 Task: Establish a new workspace for the overall data analytics initiative.
Action: Mouse moved to (966, 55)
Screenshot: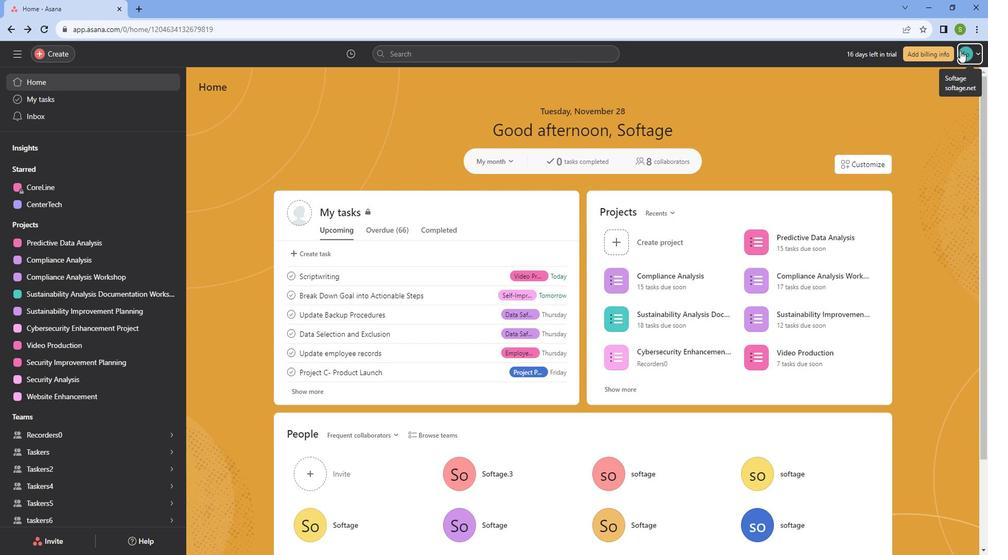 
Action: Mouse pressed left at (966, 55)
Screenshot: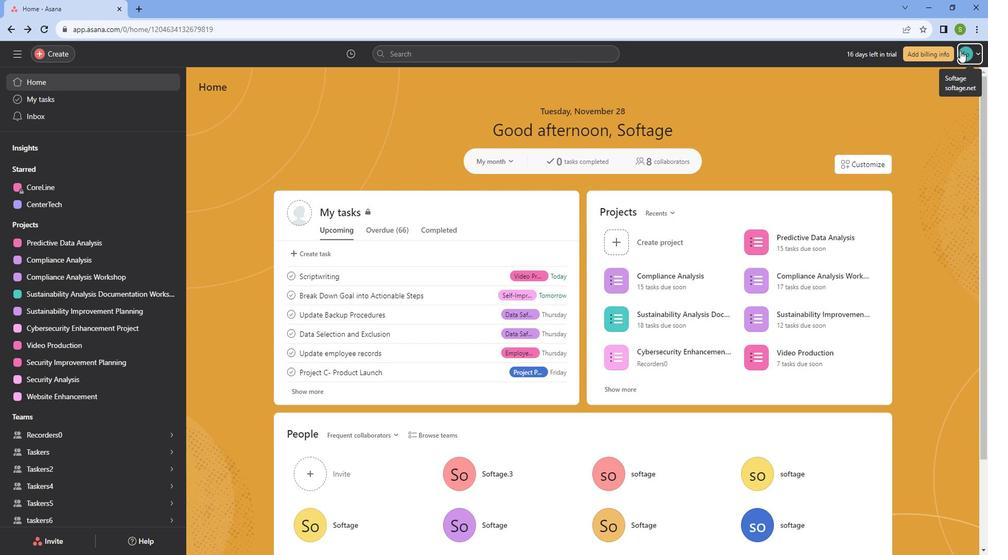 
Action: Mouse moved to (867, 235)
Screenshot: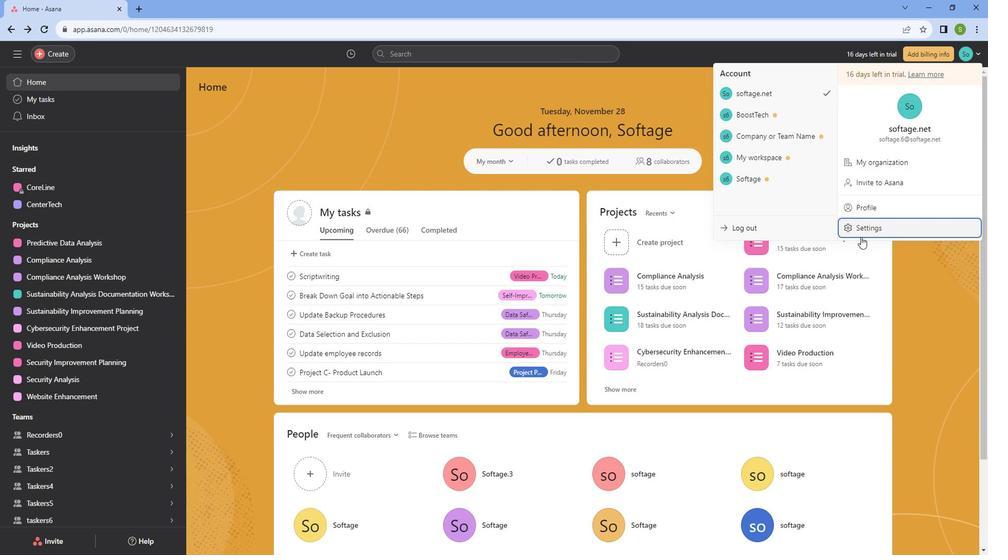 
Action: Mouse pressed left at (867, 235)
Screenshot: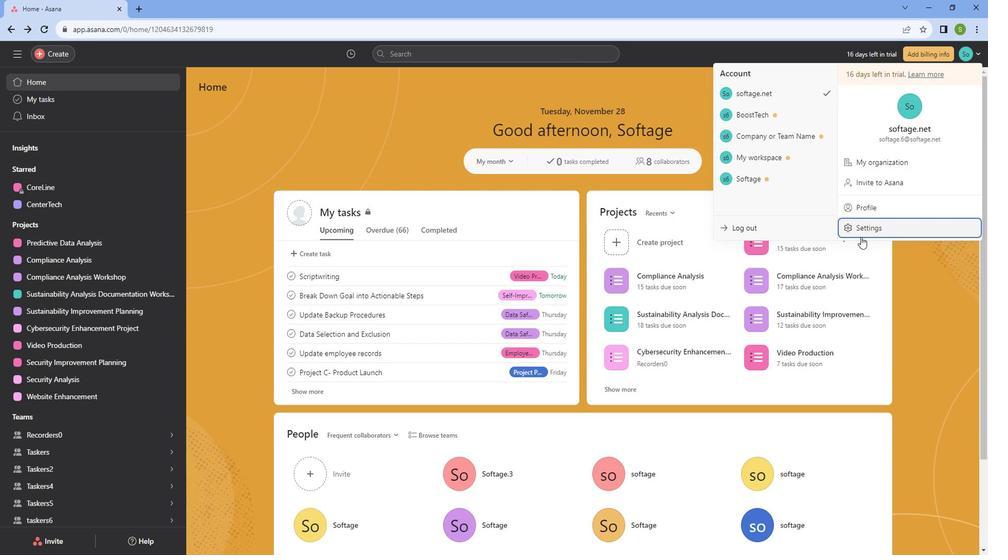 
Action: Mouse moved to (500, 133)
Screenshot: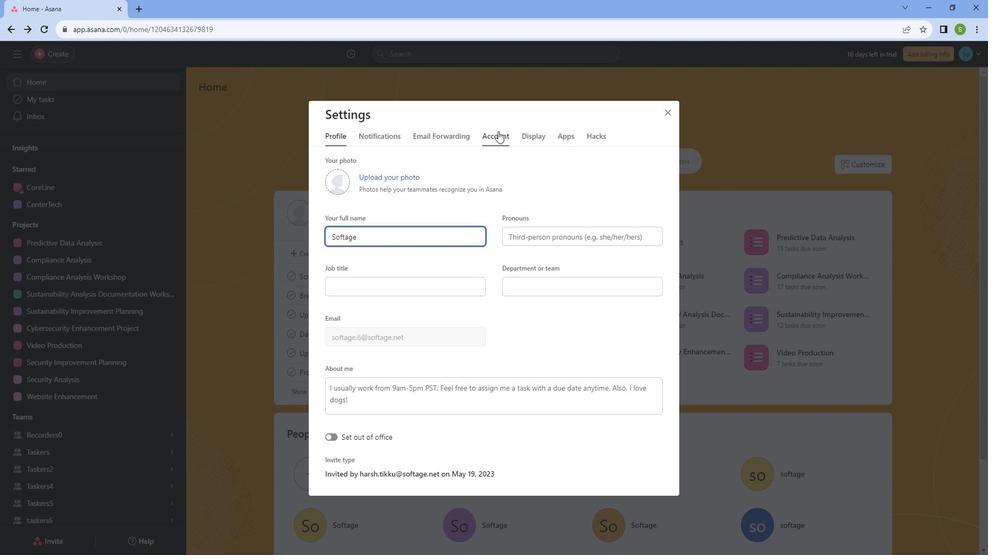 
Action: Mouse pressed left at (500, 133)
Screenshot: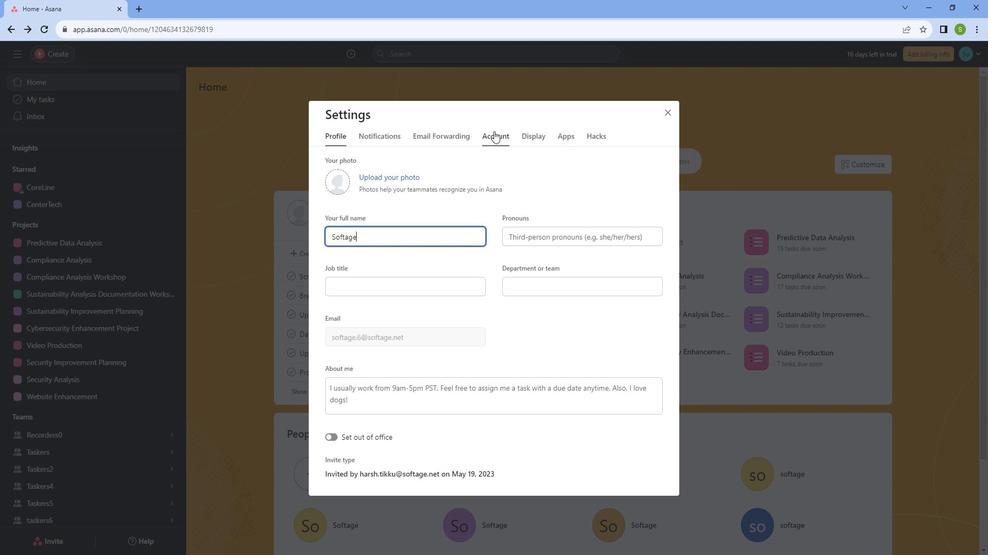 
Action: Mouse moved to (437, 241)
Screenshot: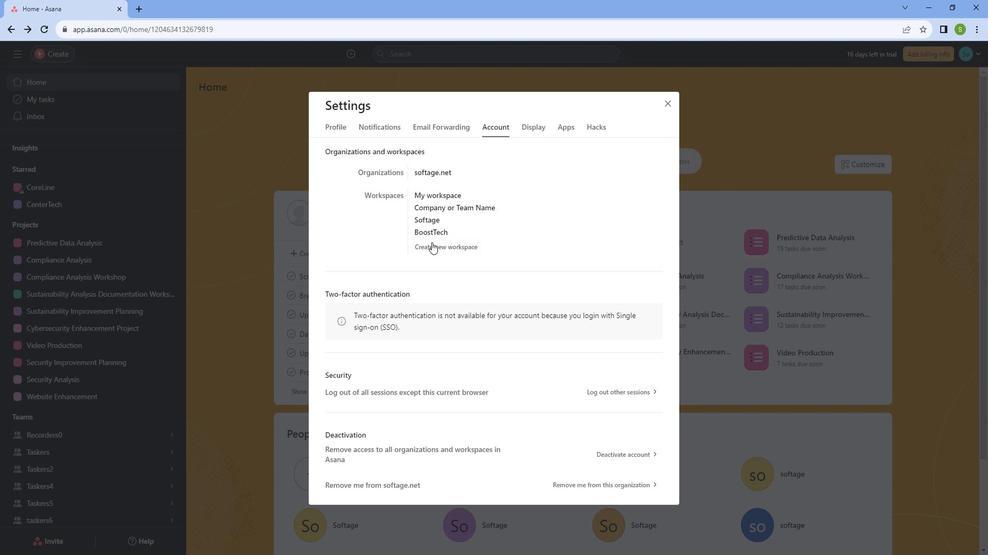 
Action: Mouse pressed left at (437, 241)
Screenshot: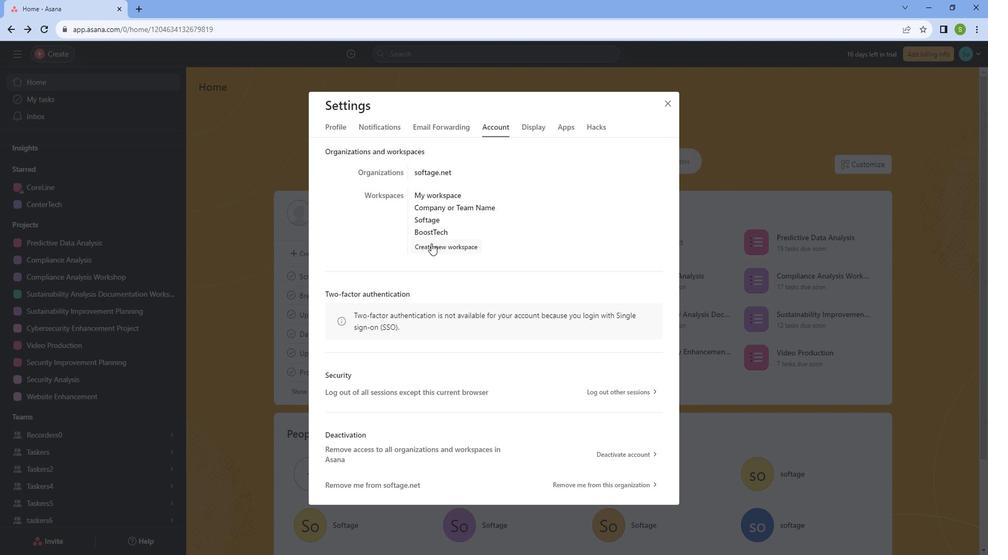 
Action: Mouse moved to (427, 271)
Screenshot: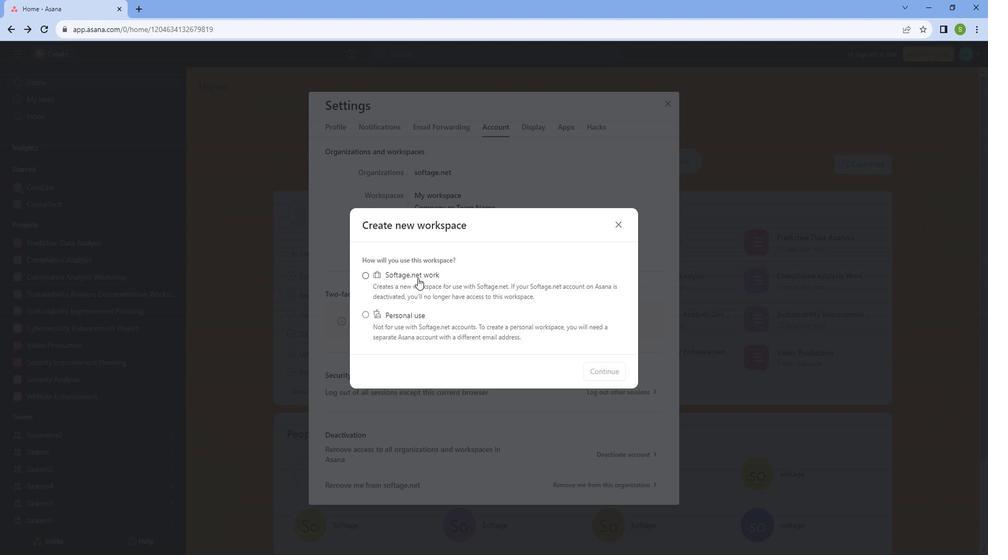 
Action: Mouse pressed left at (427, 271)
Screenshot: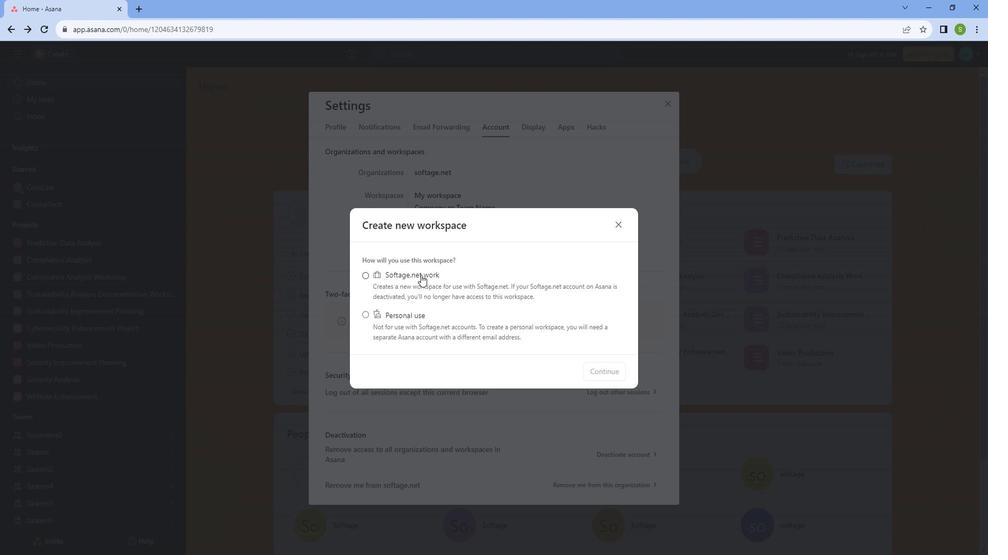 
Action: Mouse moved to (601, 368)
Screenshot: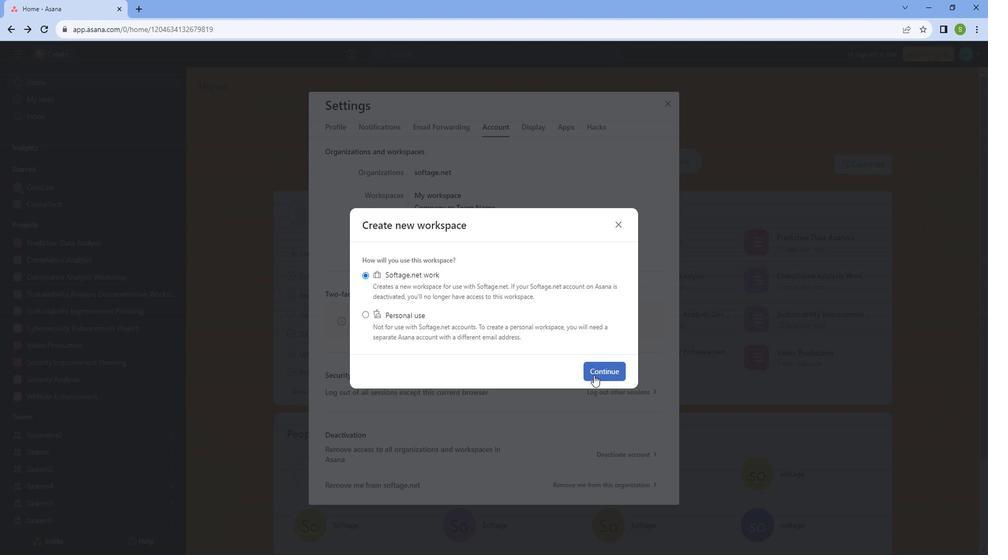 
Action: Mouse pressed left at (601, 368)
Screenshot: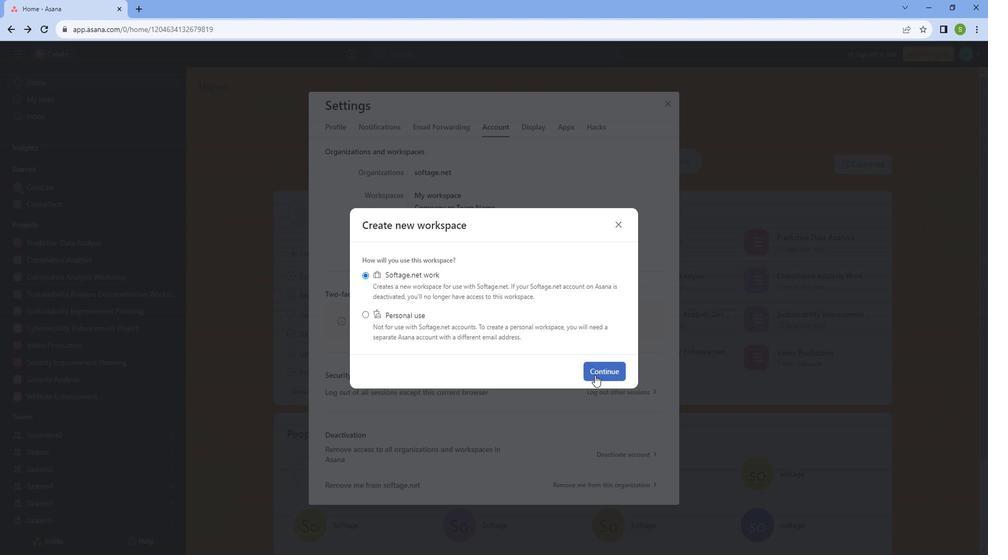 
Action: Mouse moved to (518, 269)
Screenshot: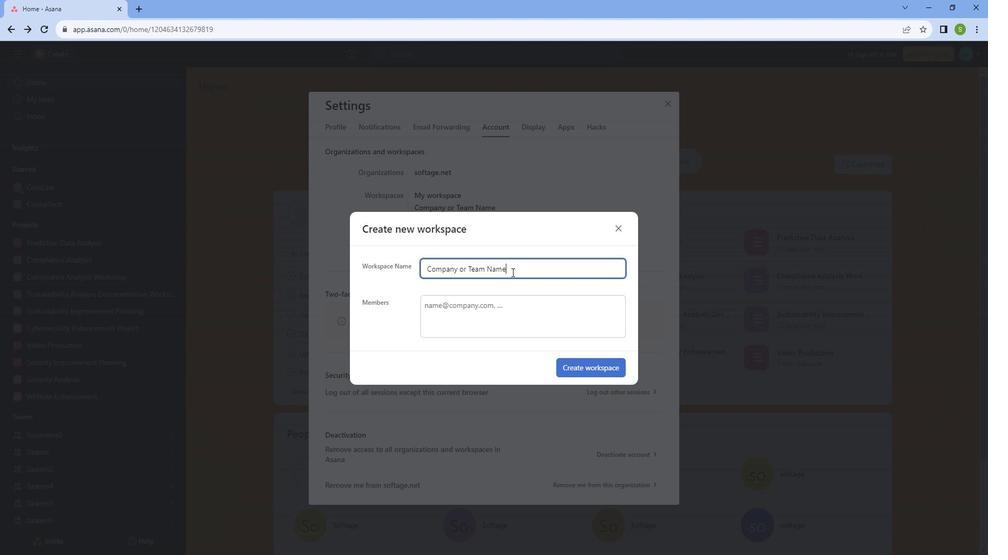 
Action: Mouse pressed left at (518, 269)
Screenshot: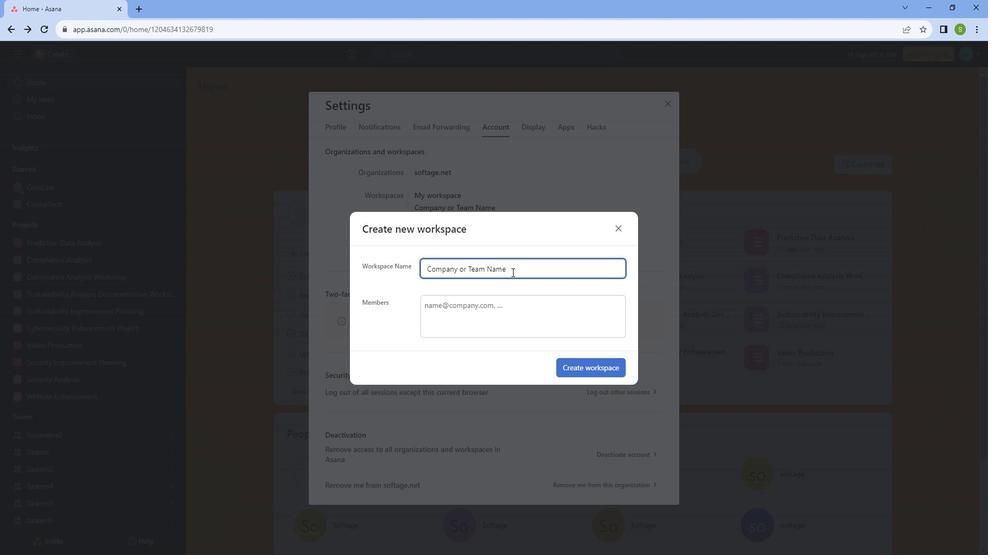
Action: Mouse pressed left at (518, 269)
Screenshot: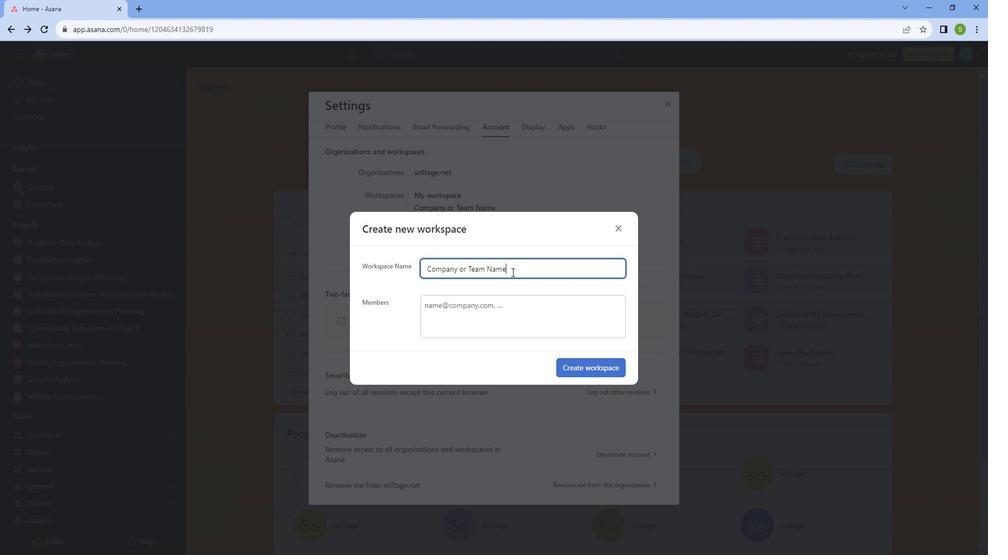 
Action: Mouse moved to (420, 252)
Screenshot: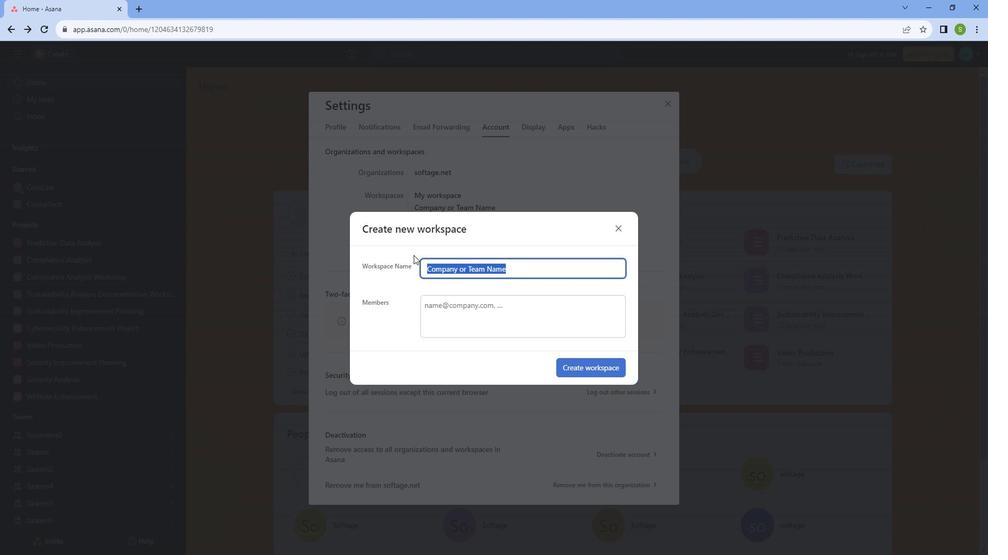 
Action: Key pressed <Key.backspace><Key.caps_lock>S<Key.caps_lock>o
Screenshot: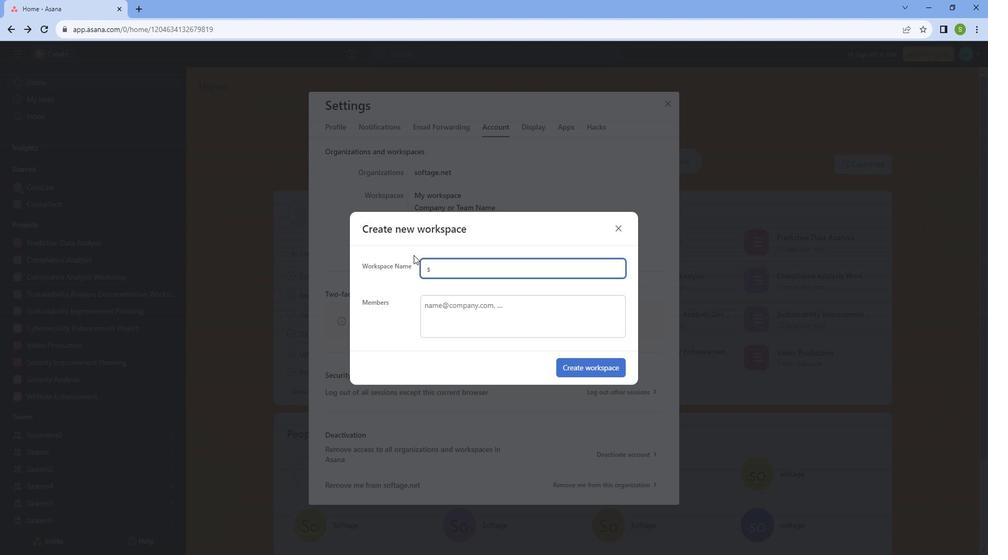 
Action: Mouse moved to (408, 164)
Screenshot: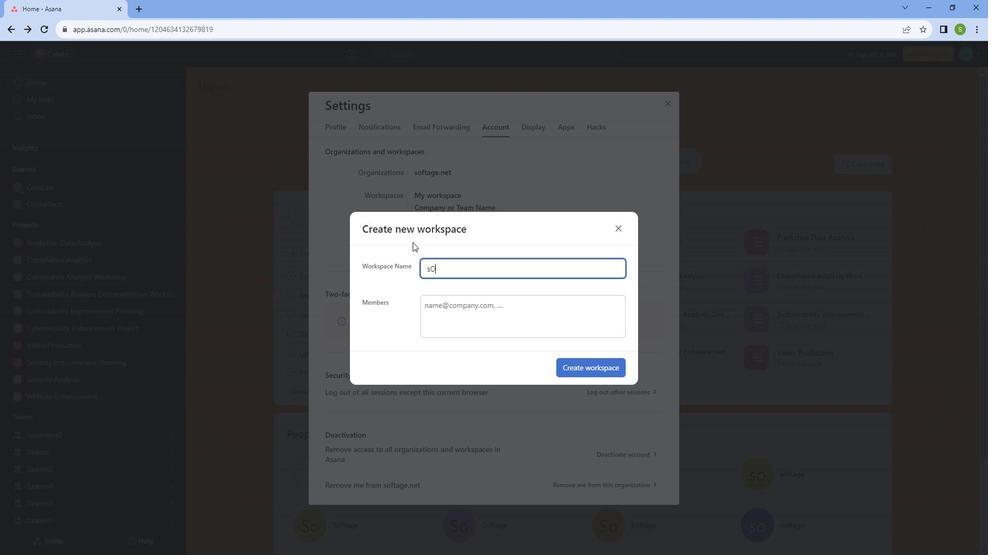 
Action: Key pressed f
Screenshot: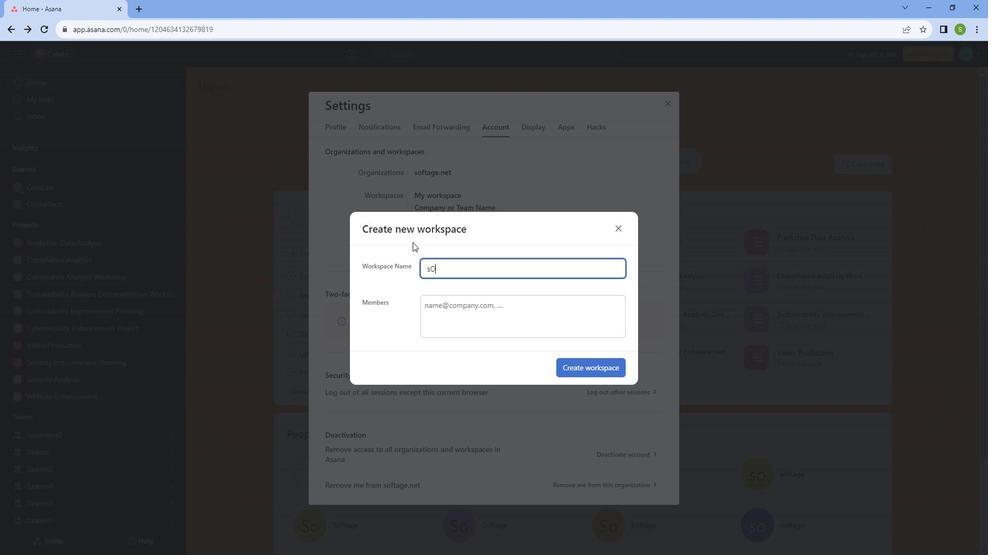 
Action: Mouse moved to (382, 6)
Screenshot: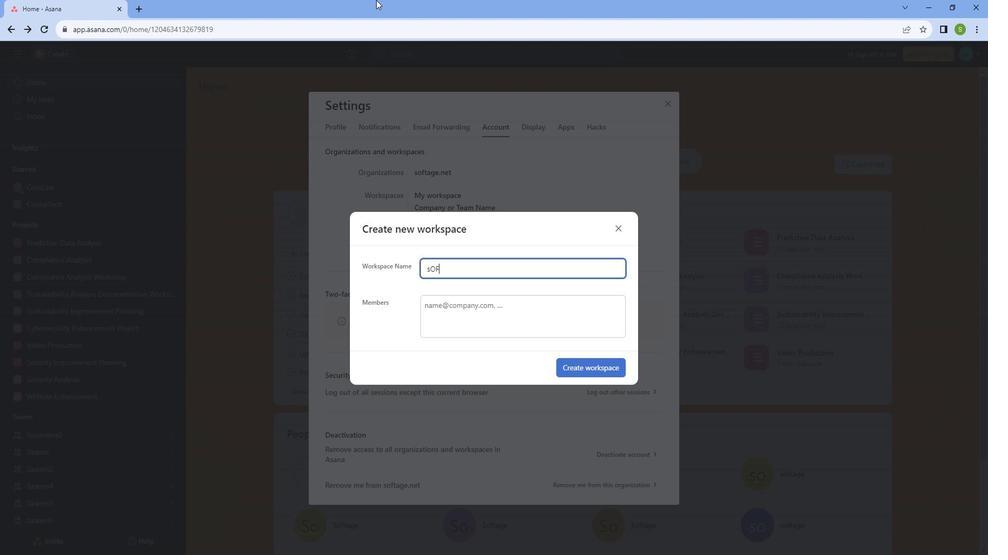 
Action: Key pressed tage<Key.backspace><Key.backspace><Key.backspace><Key.backspace><Key.backspace><Key.backspace><Key.backspace><Key.backspace><Key.backspace><Key.backspace>s<Key.caps_lock>OFTAGE
Screenshot: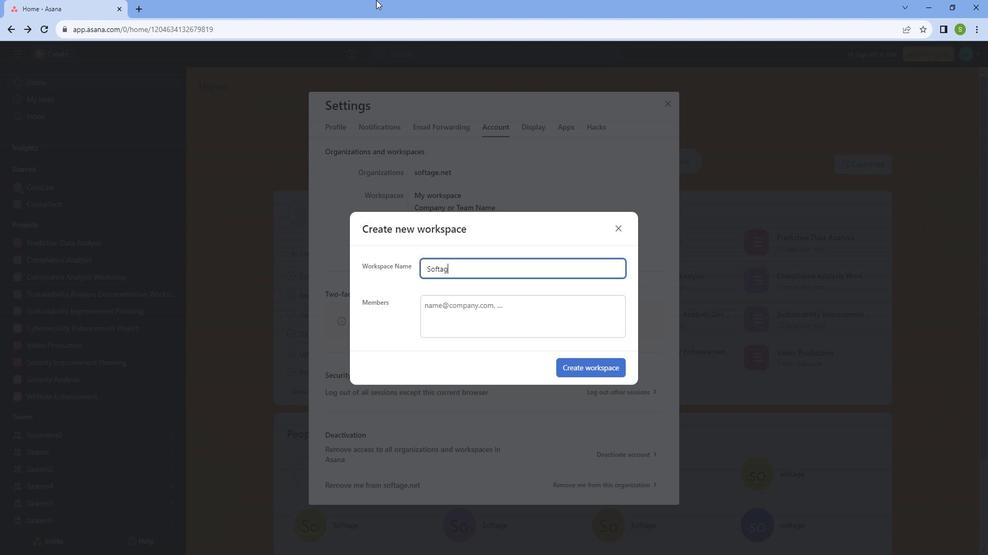 
Action: Mouse moved to (443, 269)
Screenshot: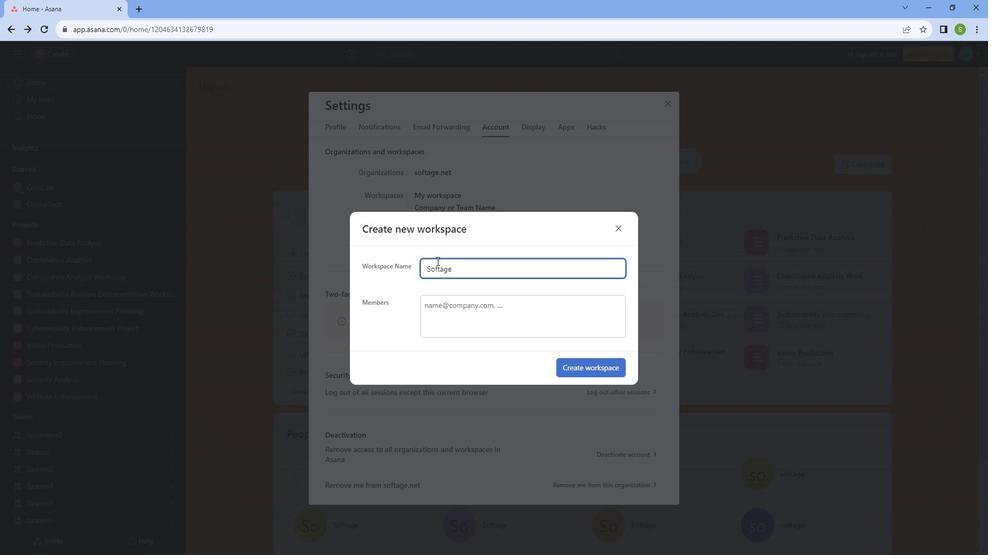 
Action: Mouse pressed left at (443, 269)
Screenshot: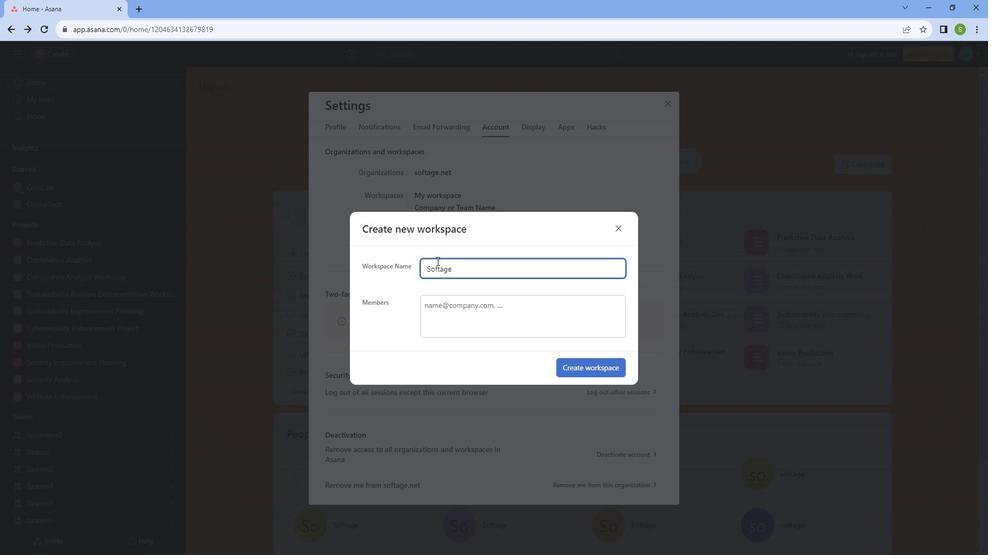 
Action: Mouse moved to (442, 306)
Screenshot: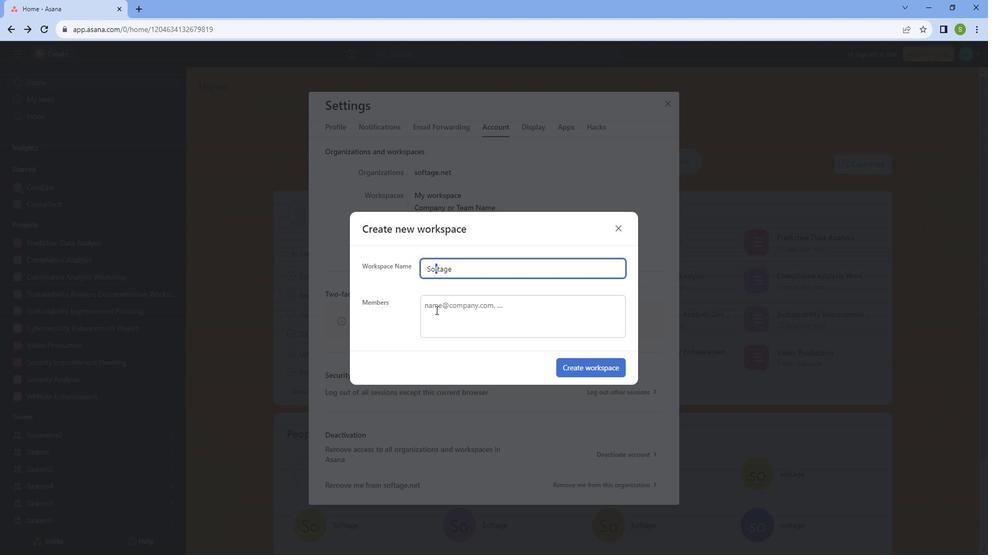 
Action: Mouse pressed left at (442, 306)
Screenshot: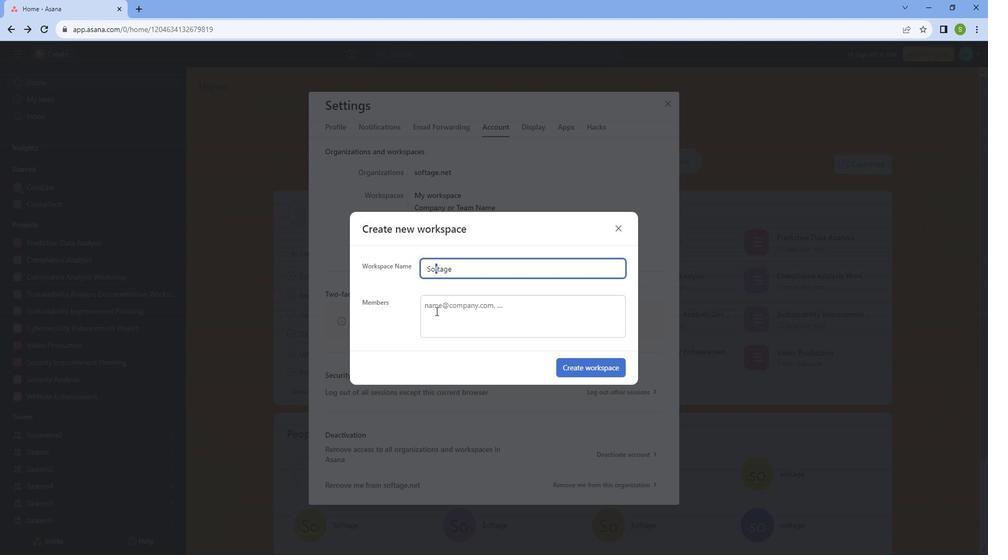 
Action: Key pressed SOFTAGE.3<Key.shift_r>@SOFTAGE.M<Key.backspace>NET<Key.enter>SOFTAGE.5<Key.shift_r><Key.shift_r><Key.shift_r><Key.shift_r><Key.shift_r><Key.shift_r><Key.shift_r><Key.shift_r><Key.shift_r><Key.shift_r><Key.shift_r><Key.shift_r><Key.shift_r><Key.shift_r><Key.shift_r><Key.shift_r><Key.shift_r><Key.shift_r><Key.shift_r><Key.shift_r><Key.shift_r><Key.shift_r><Key.shift_r><Key.shift_r><Key.shift_r><Key.shift_r><Key.shift_r><Key.shift_r><Key.shift_r><Key.shift_r><Key.shift_r><Key.shift_r><Key.shift_r><Key.shift_r>@SOFTAGE.NT<Key.backspace>ET<Key.enter>SOFTAGE.8<Key.shift_r>@SOFTAGE.NET<Key.enter><Key.enter>
Screenshot: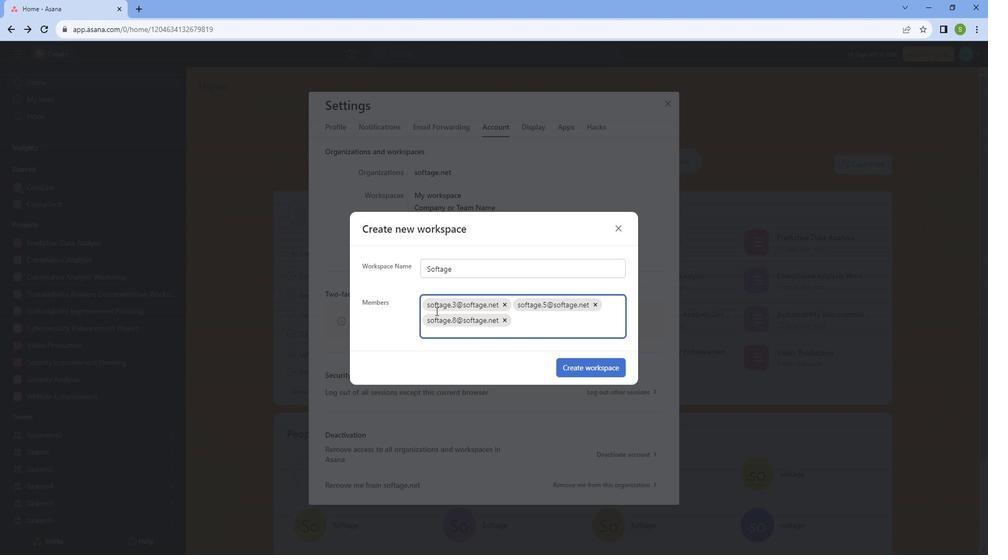 
Action: Mouse moved to (596, 361)
Screenshot: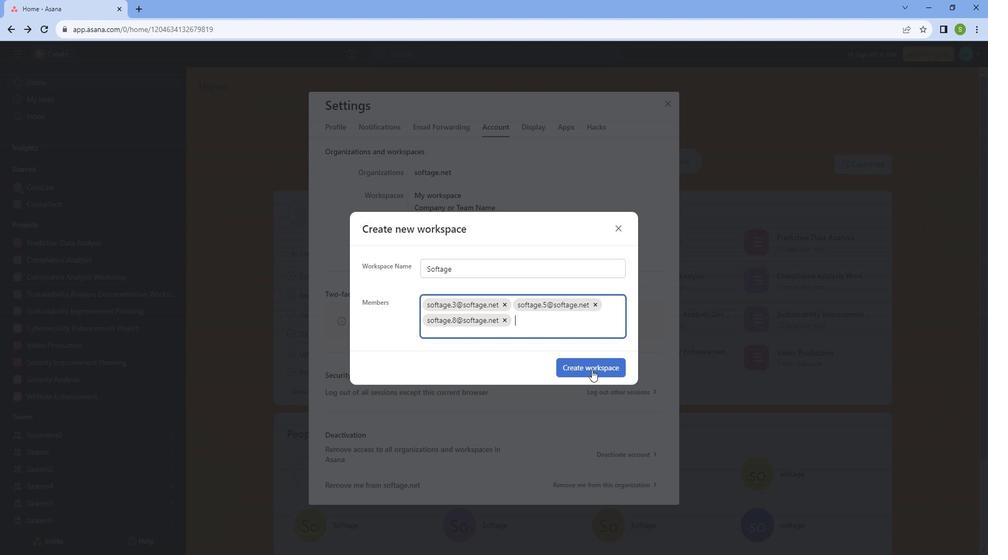 
Action: Mouse pressed left at (596, 361)
Screenshot: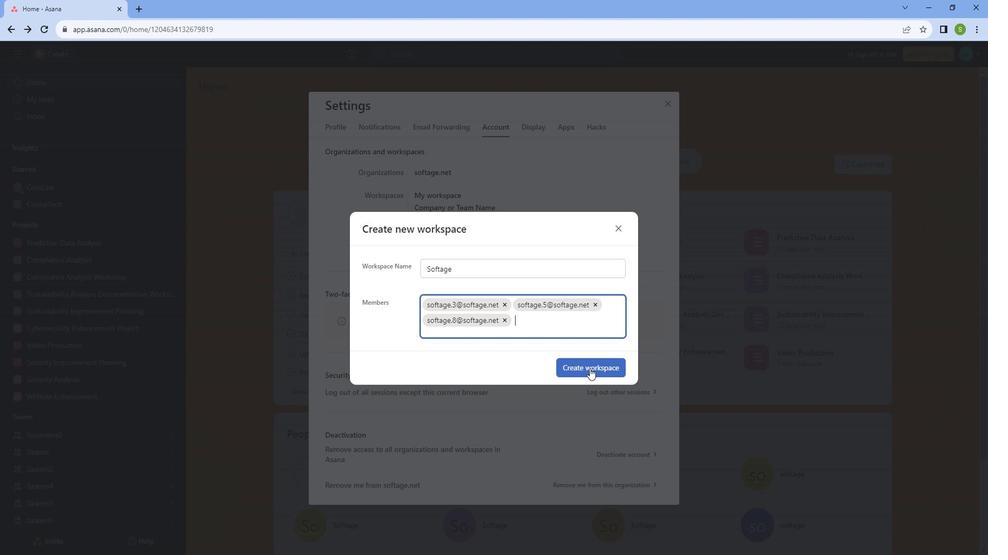 
Action: Mouse moved to (642, 419)
Screenshot: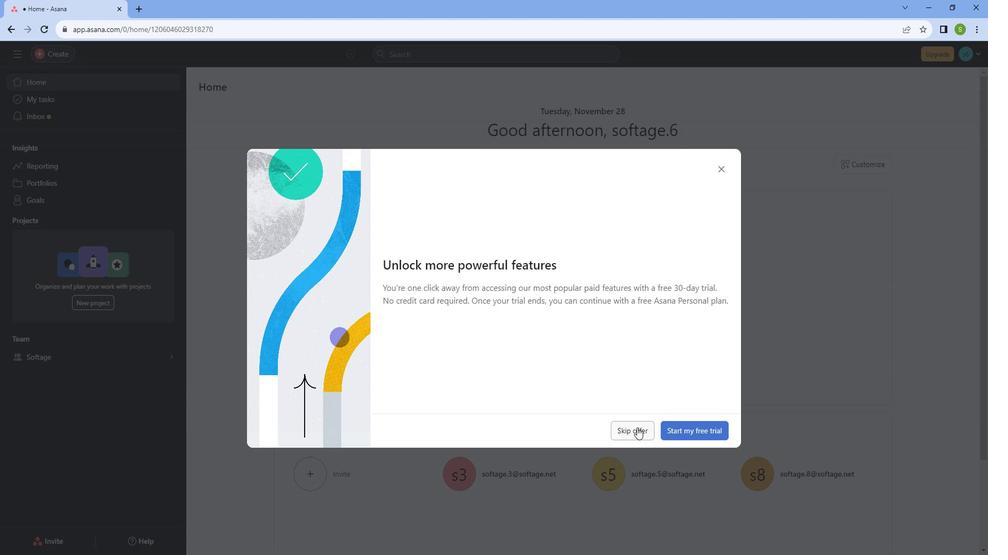 
Action: Mouse pressed left at (642, 419)
Screenshot: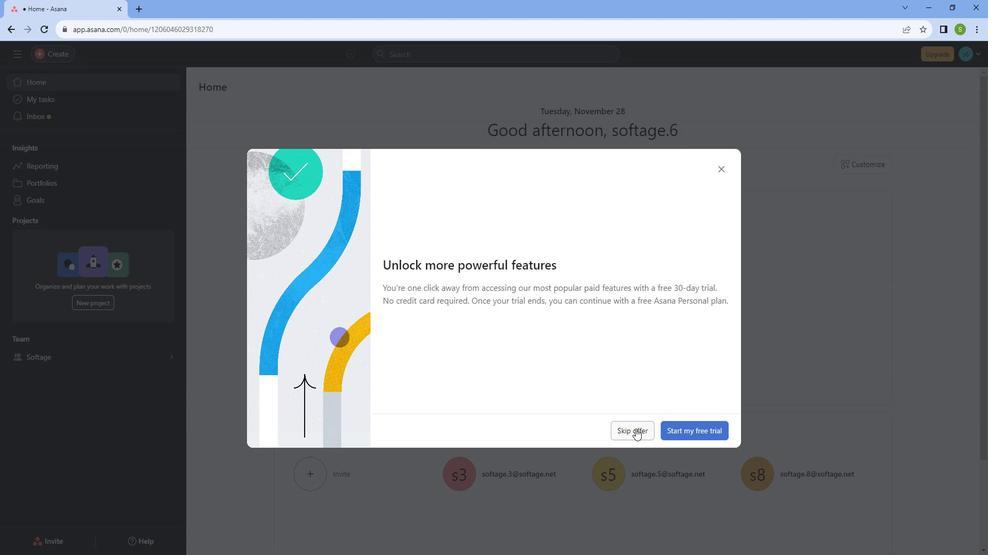 
Action: Mouse moved to (627, 252)
Screenshot: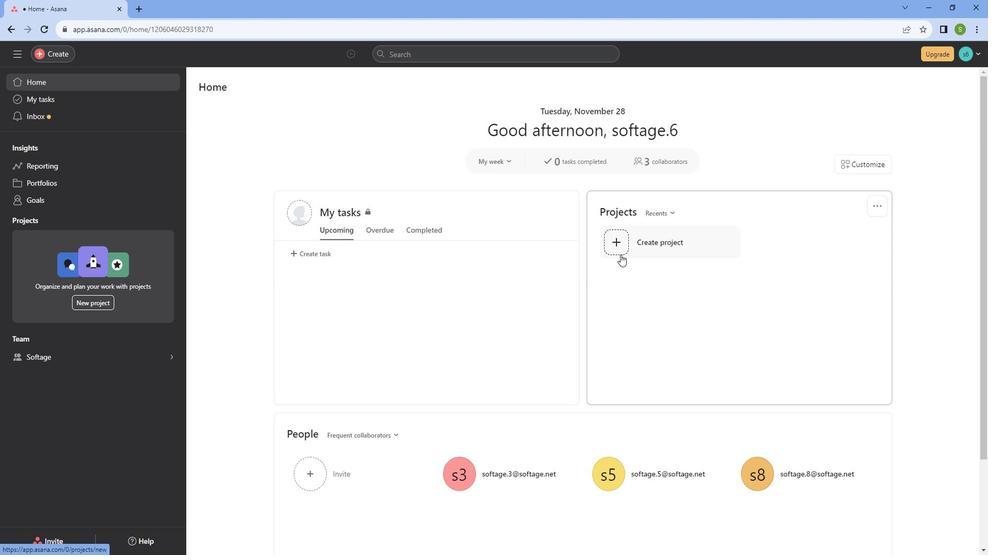 
Action: Mouse pressed left at (627, 252)
Screenshot: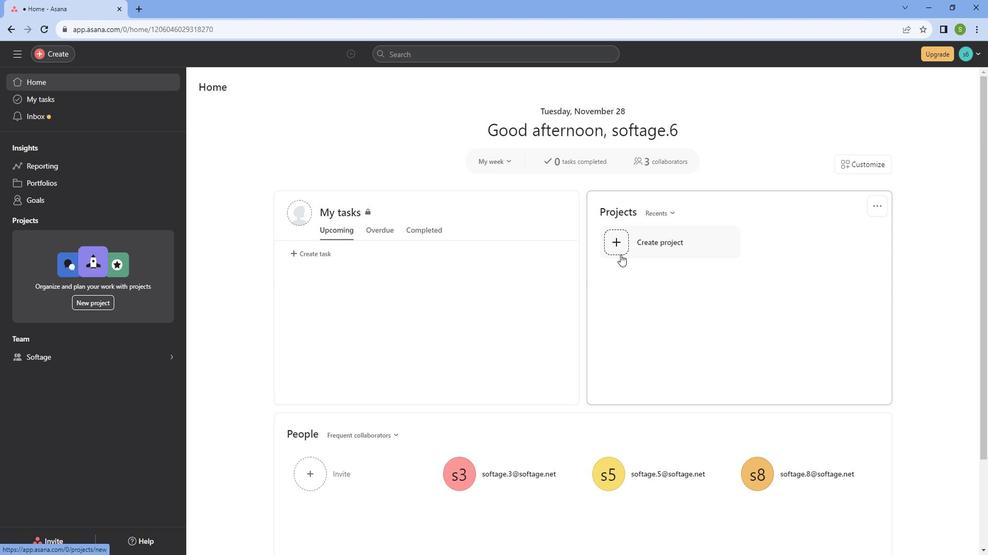 
Action: Mouse moved to (29, 68)
Screenshot: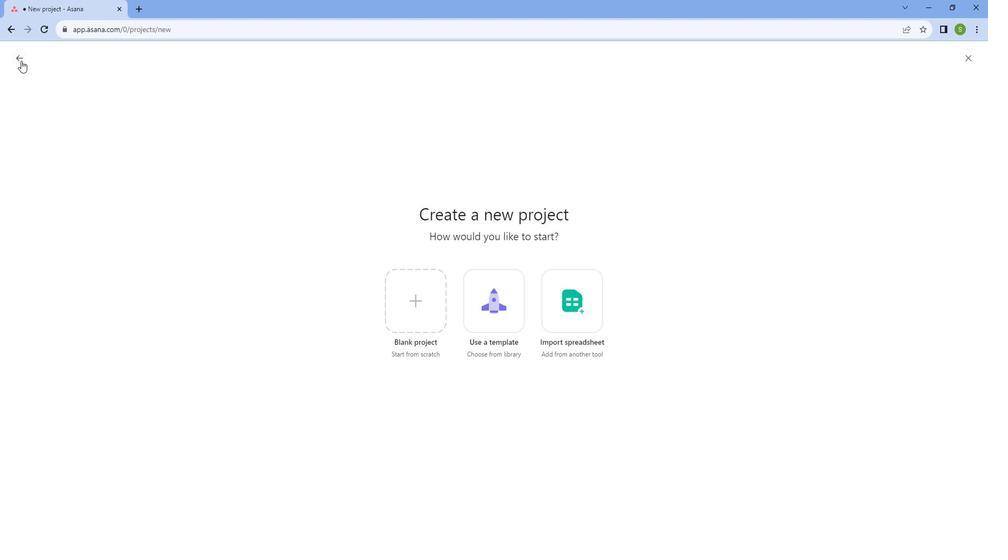 
Action: Mouse pressed left at (29, 68)
Screenshot: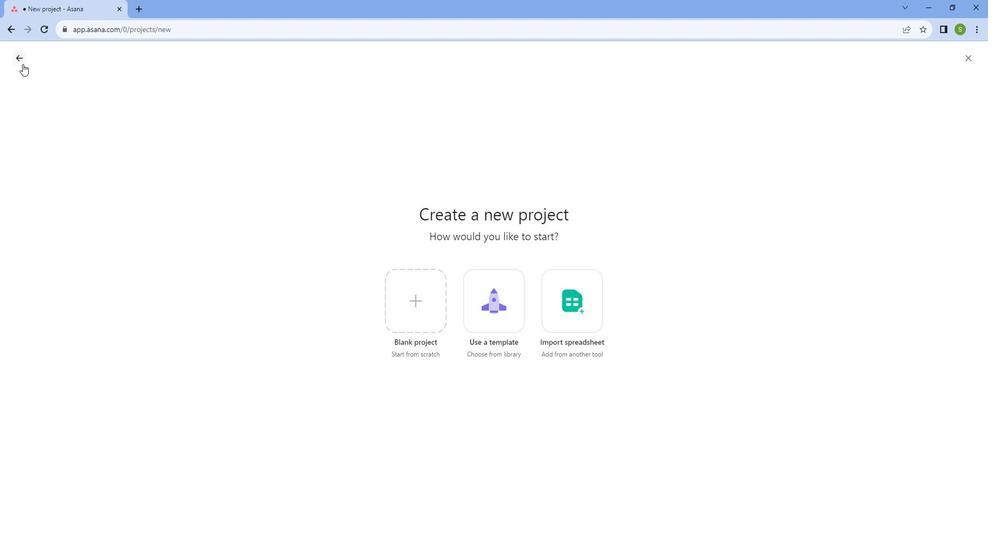 
Action: Mouse moved to (61, 357)
Screenshot: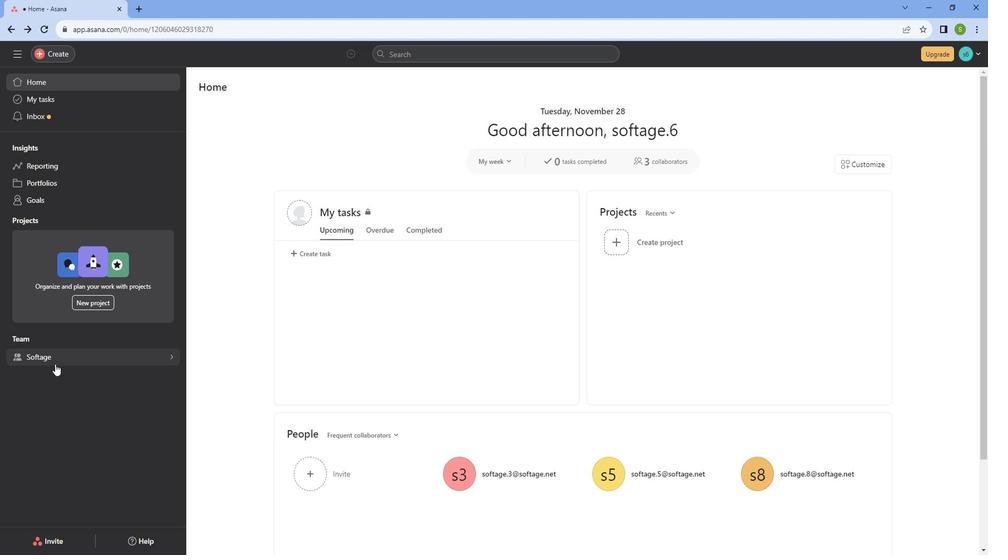 
Action: Mouse pressed left at (61, 357)
Screenshot: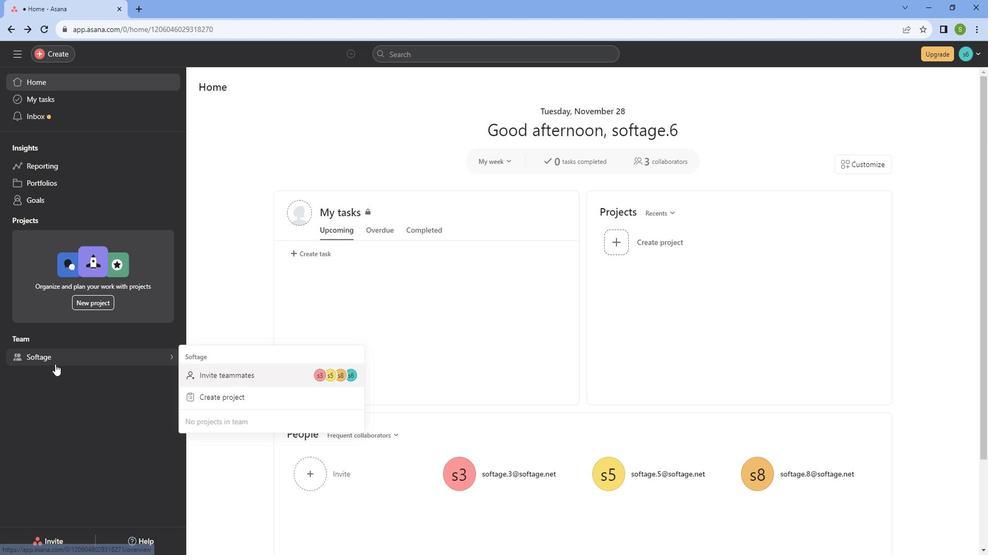 
Action: Mouse moved to (268, 103)
Screenshot: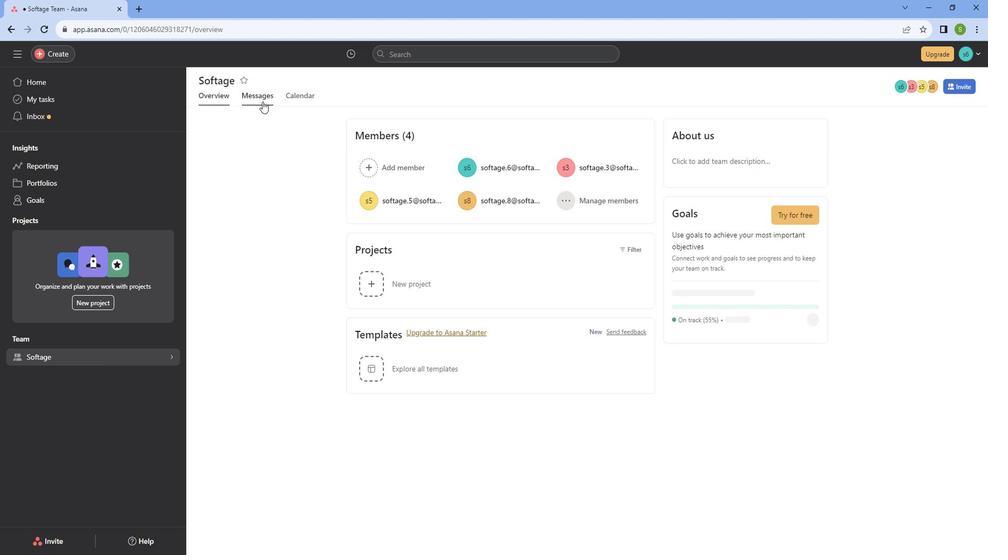 
Action: Mouse pressed left at (268, 103)
Screenshot: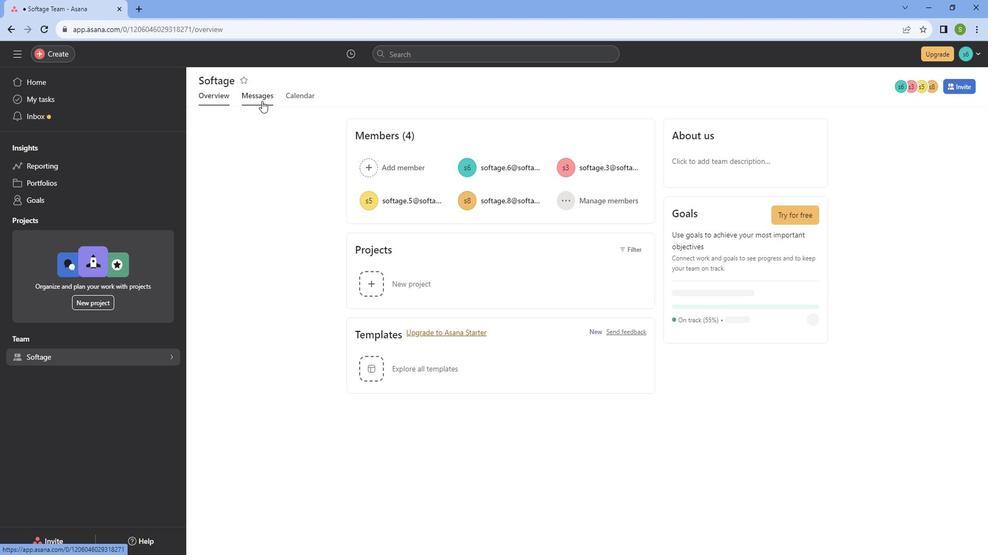 
Action: Mouse moved to (296, 95)
Screenshot: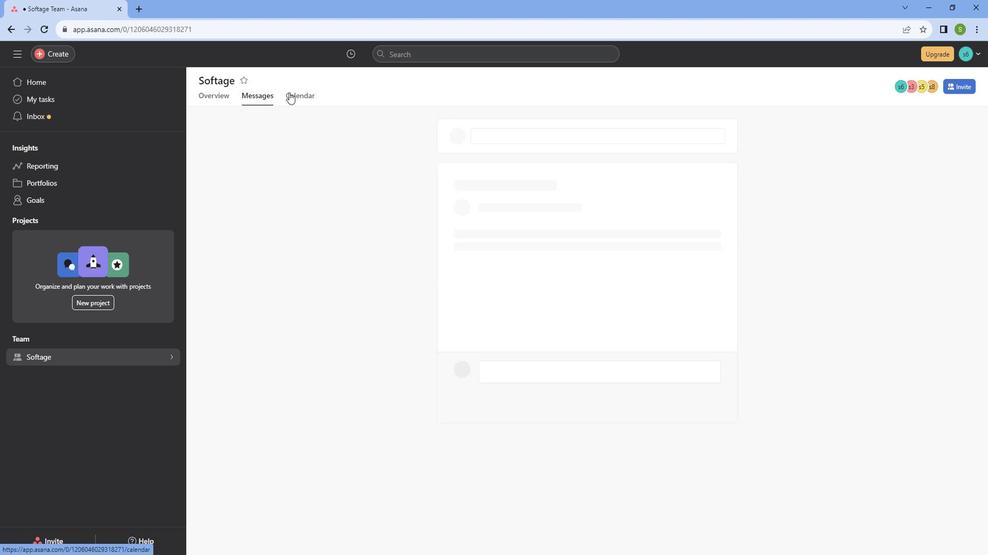 
Action: Mouse pressed left at (296, 95)
Screenshot: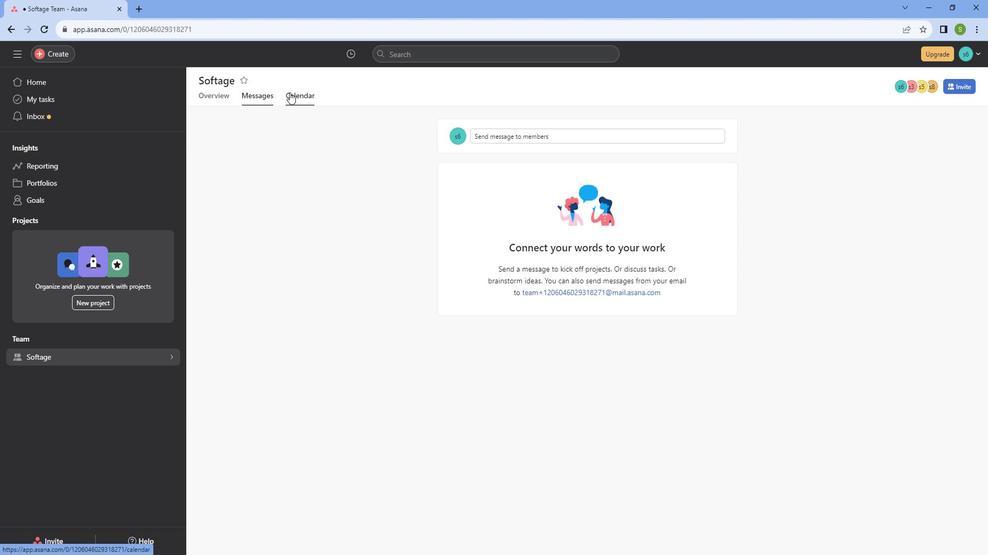 
Action: Mouse moved to (265, 98)
Screenshot: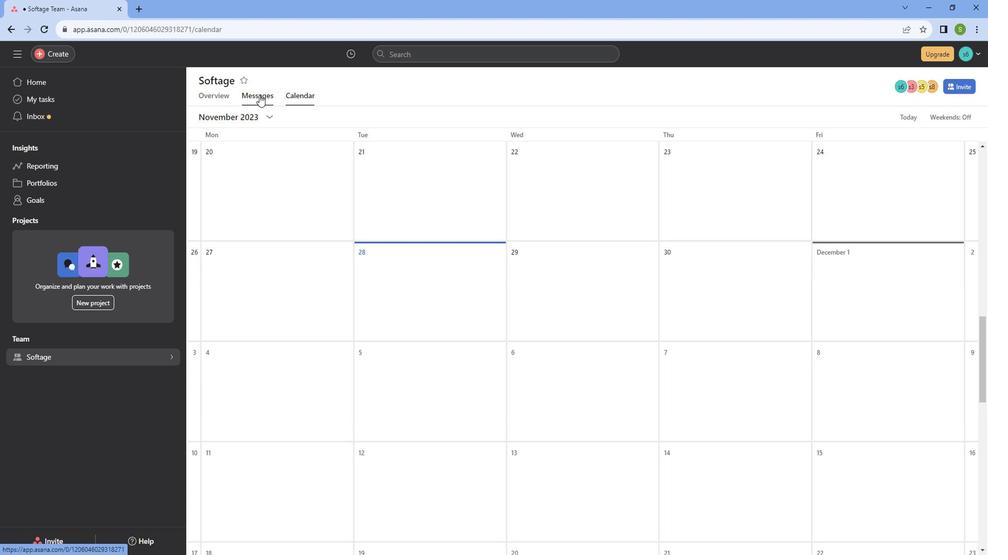 
Action: Mouse pressed left at (265, 98)
Screenshot: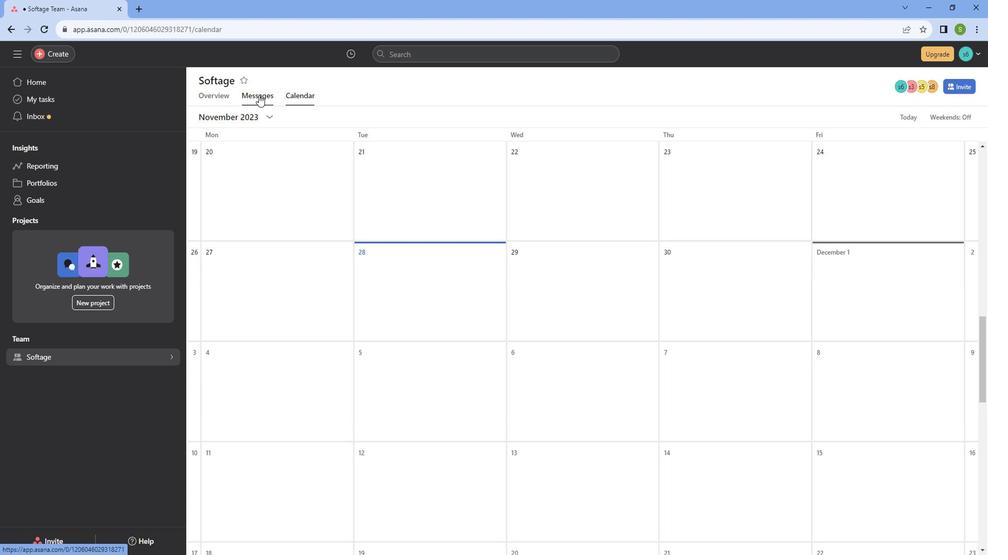
Action: Mouse moved to (213, 99)
Screenshot: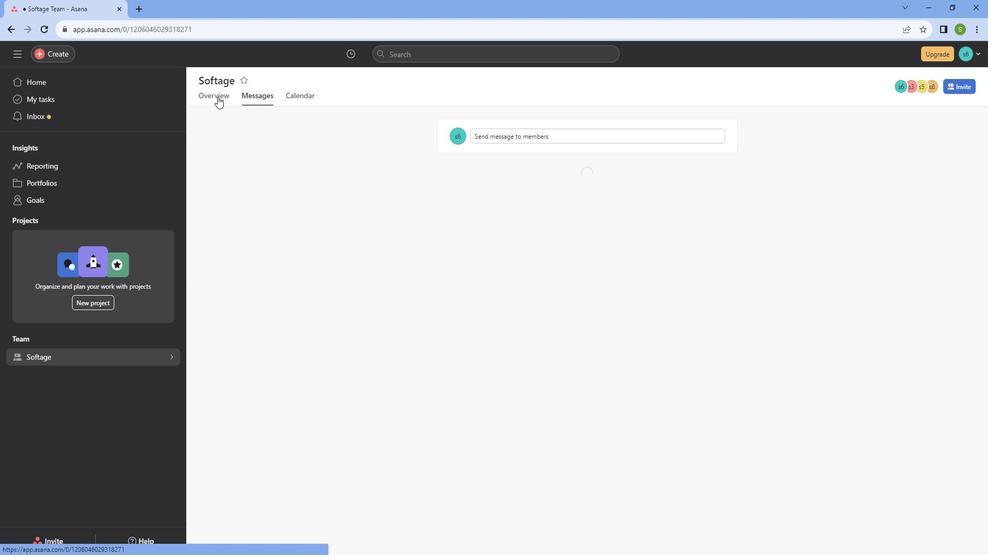 
Action: Mouse pressed left at (213, 99)
Screenshot: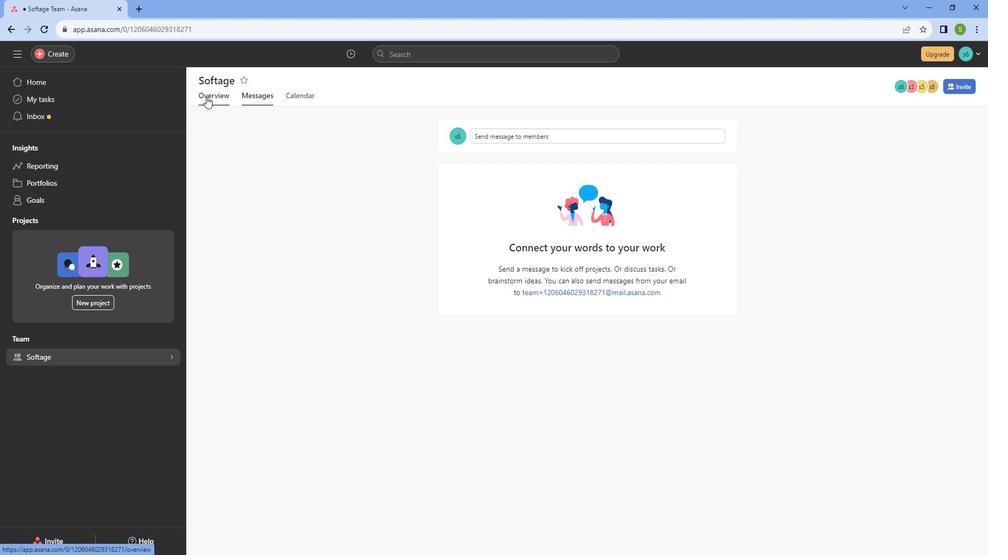 
Action: Mouse moved to (249, 101)
Screenshot: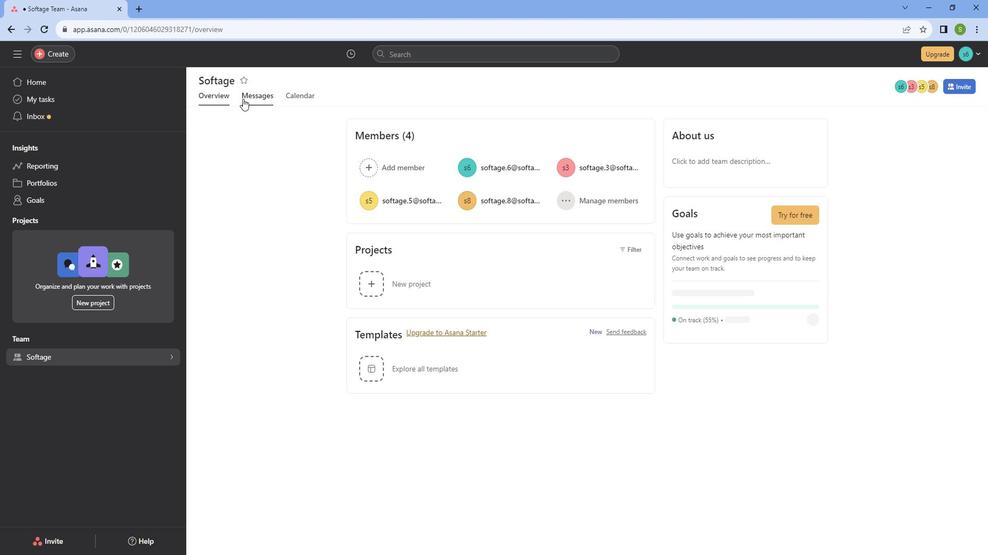 
Action: Mouse pressed left at (249, 101)
Screenshot: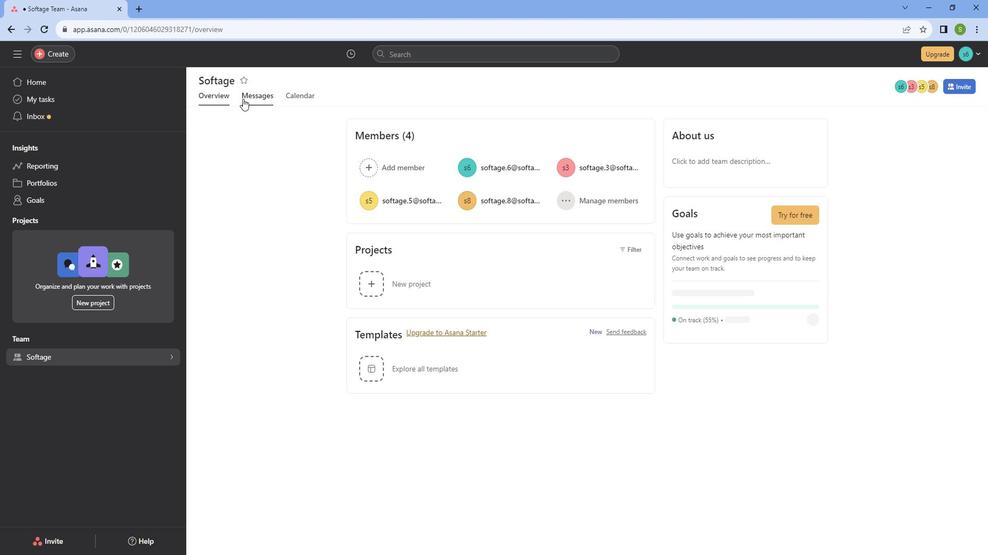 
Action: Mouse moved to (228, 97)
Screenshot: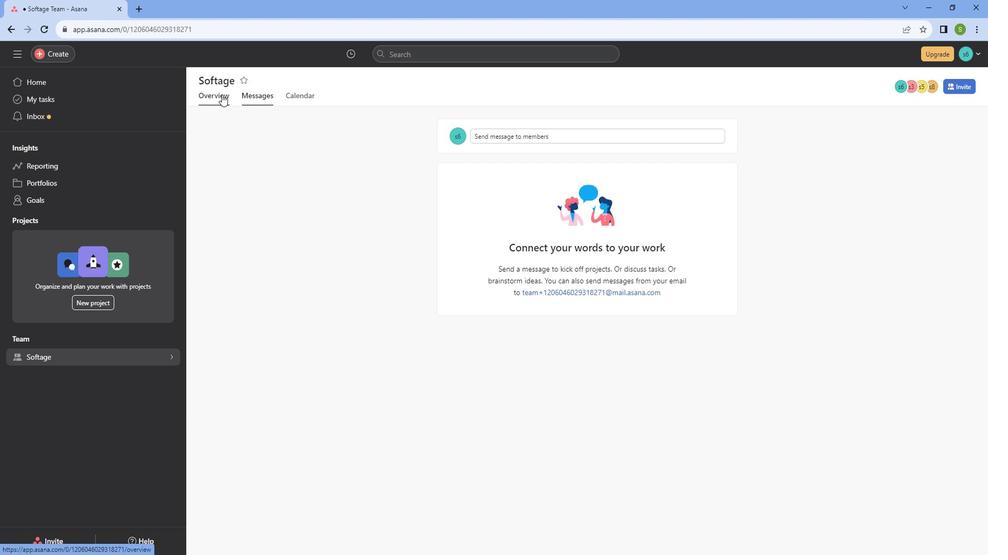 
Action: Mouse pressed left at (228, 97)
Screenshot: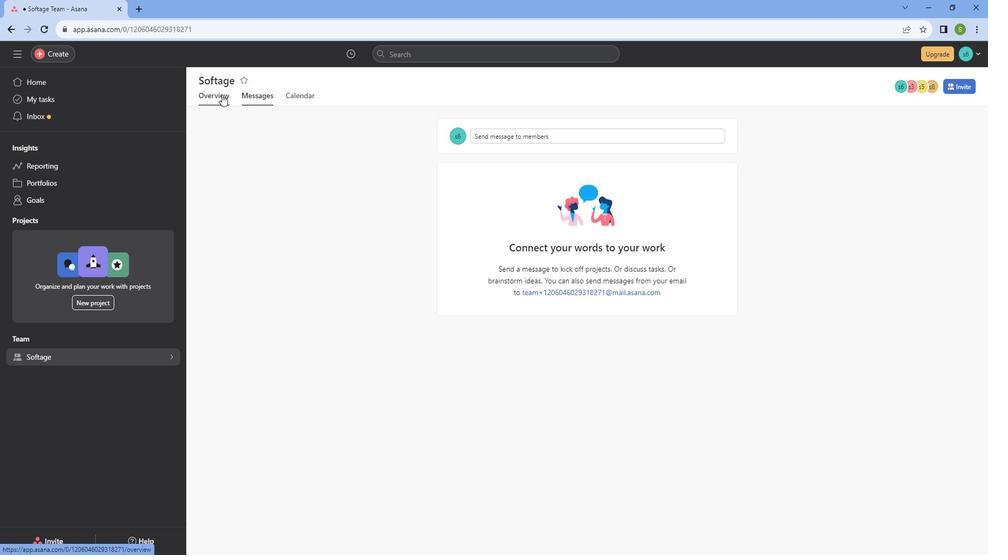 
